 Task: Create a task  Integrate website with customer relationship management (CRM) systems , assign it to team member softage.5@softage.net in the project AgileMission and update the status of the task to  On Track  , set the priority of the task to Low
Action: Mouse moved to (70, 48)
Screenshot: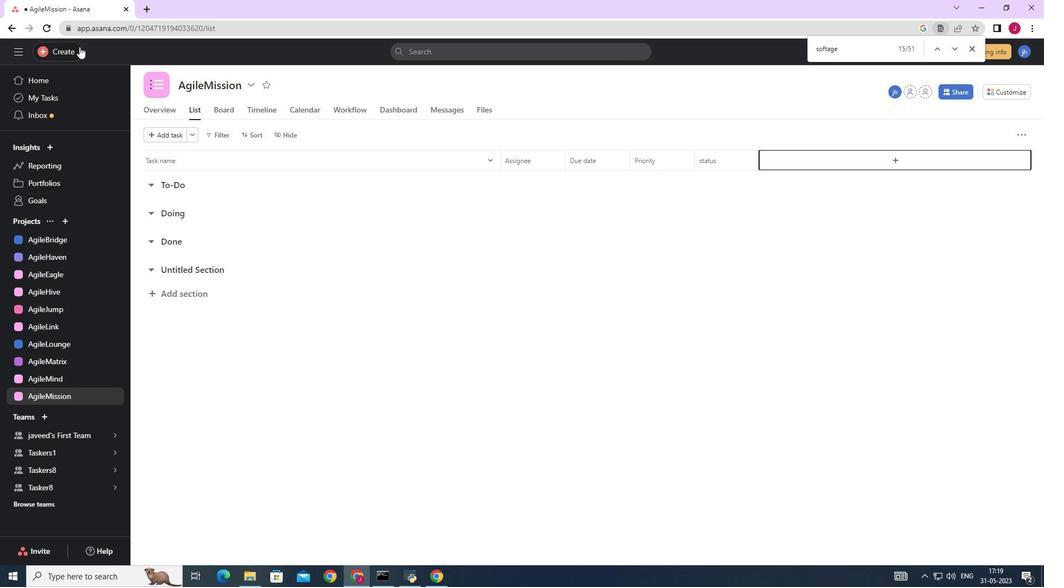 
Action: Mouse pressed left at (70, 48)
Screenshot: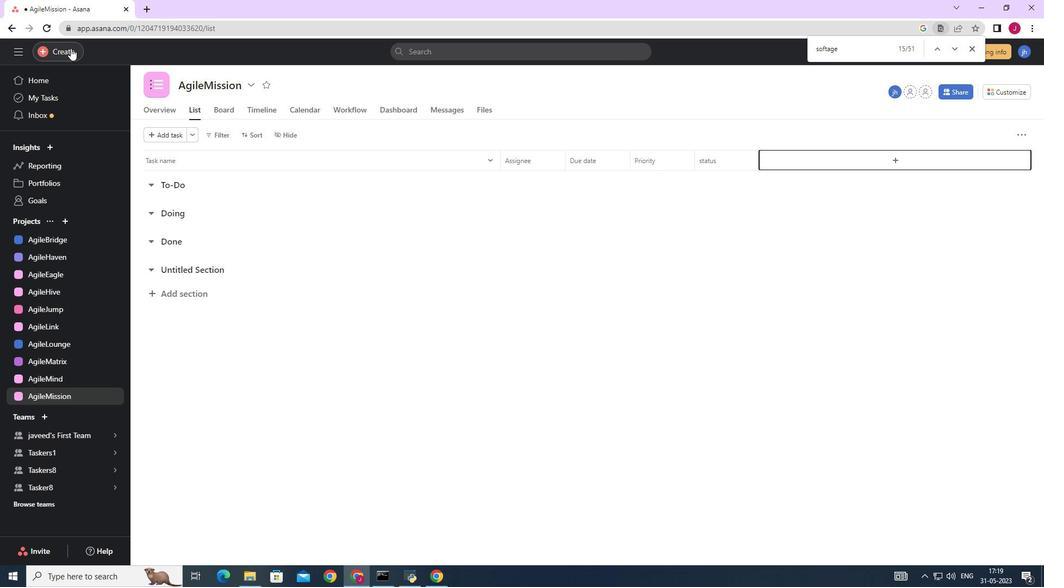 
Action: Mouse moved to (119, 57)
Screenshot: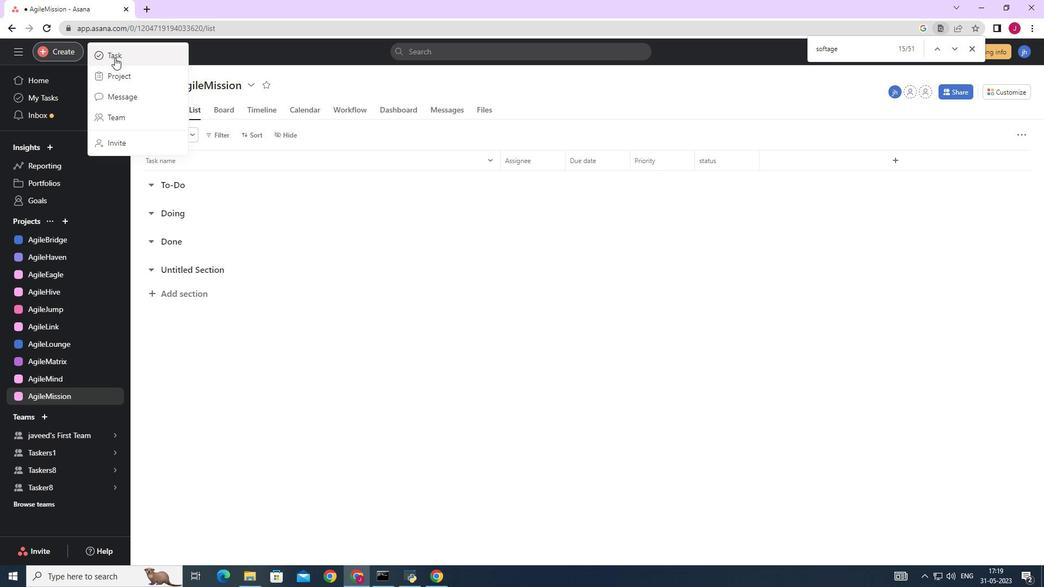 
Action: Mouse pressed left at (119, 57)
Screenshot: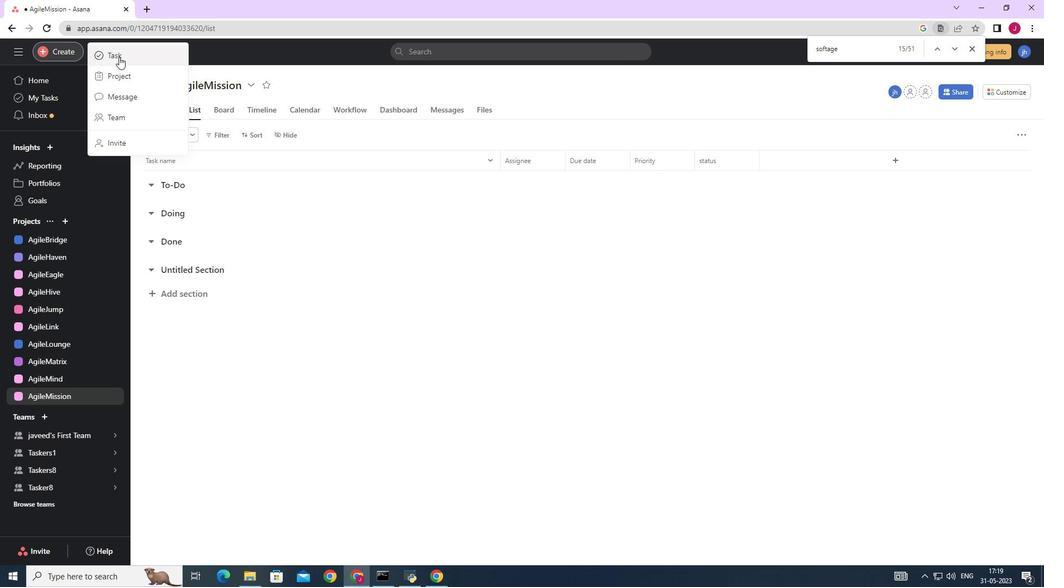 
Action: Mouse moved to (849, 359)
Screenshot: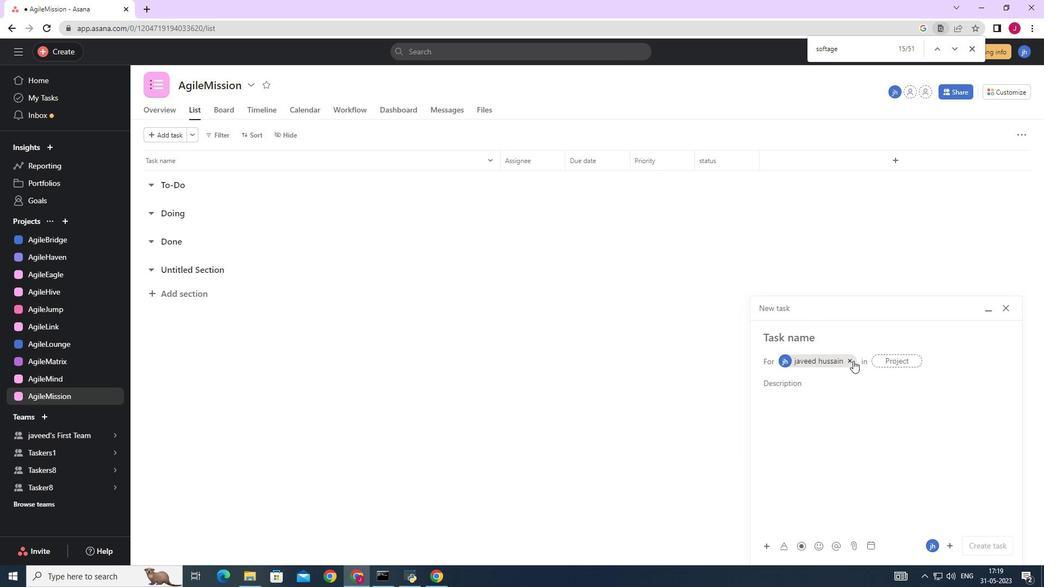 
Action: Mouse pressed left at (849, 359)
Screenshot: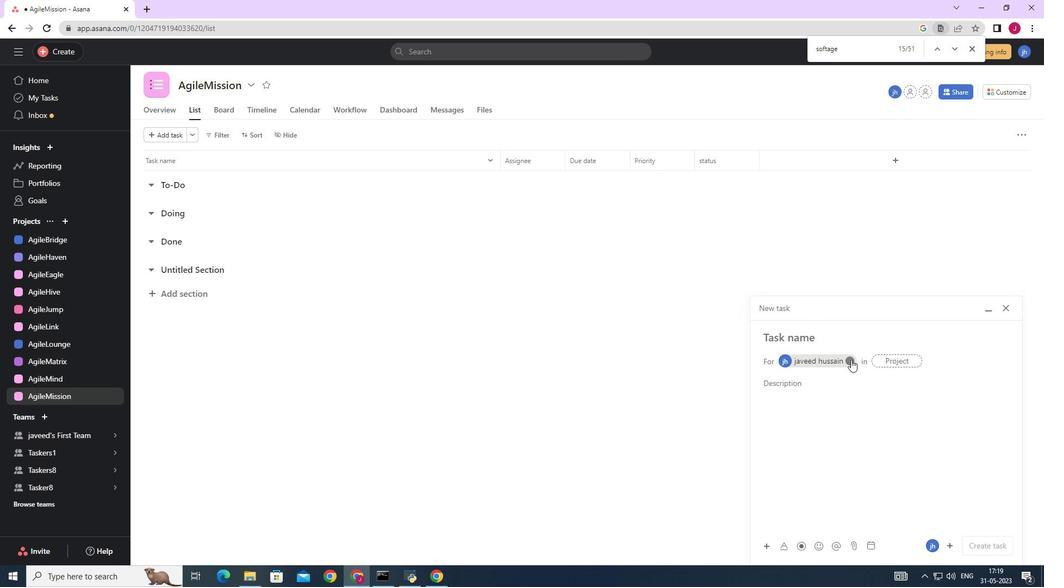 
Action: Mouse moved to (809, 340)
Screenshot: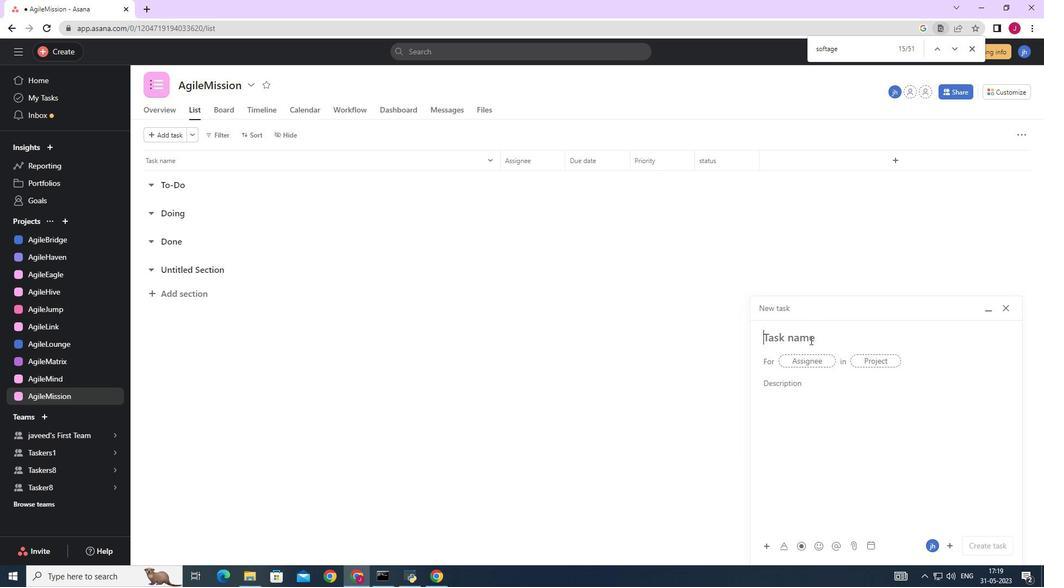 
Action: Key pressed <Key.caps_lock>I<Key.caps_lock>ntegrate<Key.space>website<Key.space>with<Key.space>customer<Key.space>relarionship<Key.space>management<Key.space><Key.shift_r><Key.shift_r><Key.shift_r><Key.shift_r><Key.shift_r><Key.shift_r><Key.shift_r><Key.shift_r><Key.shift_r><Key.shift_r><Key.shift_r><Key.shift_r><Key.shift_r><Key.shift_r>(<Key.caps_lock>CRM<Key.shift_r>)<Key.space><Key.caps_lock>systems
Screenshot: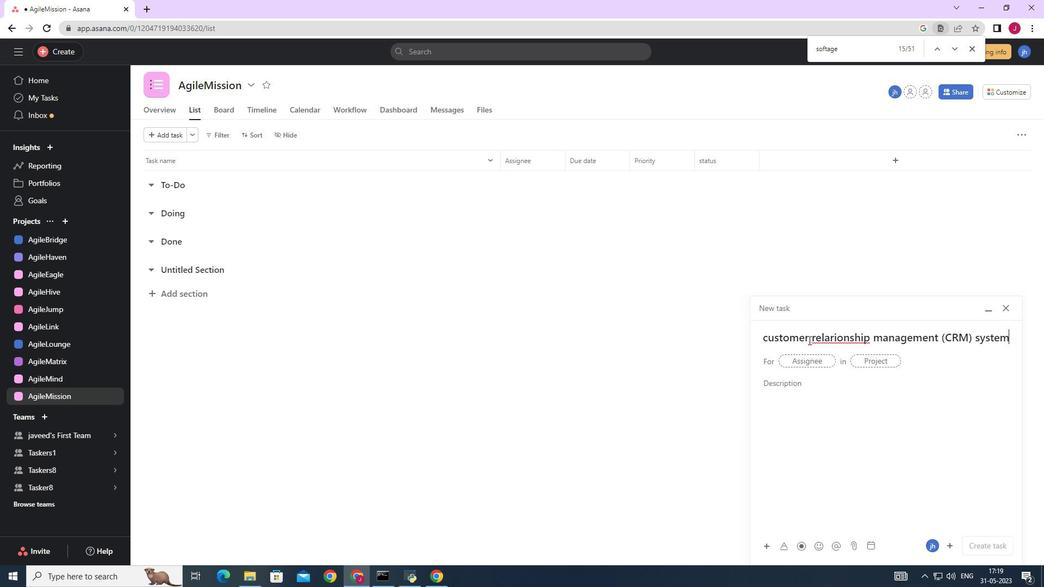
Action: Mouse moved to (834, 338)
Screenshot: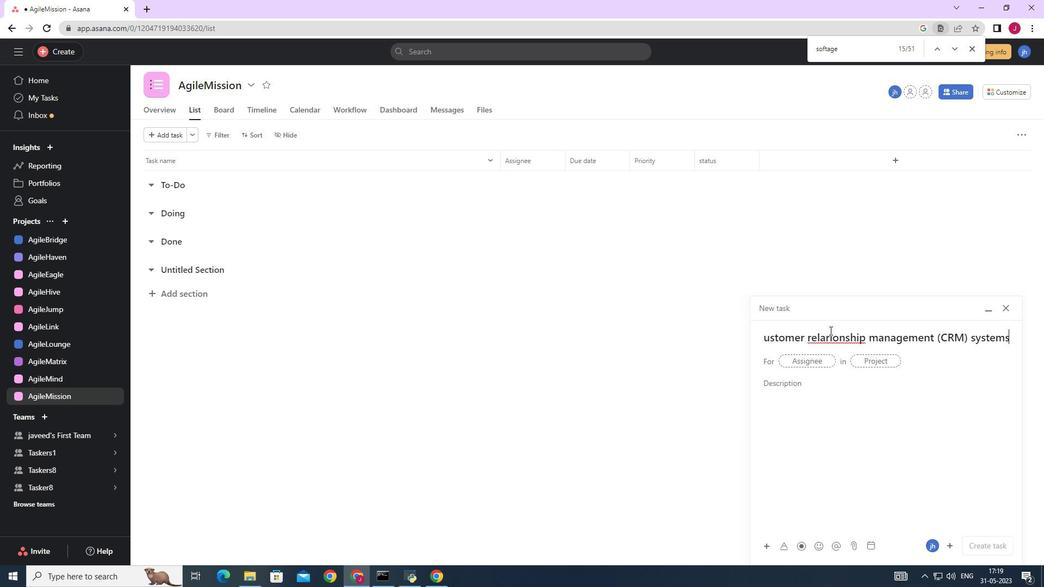 
Action: Mouse pressed right at (834, 338)
Screenshot: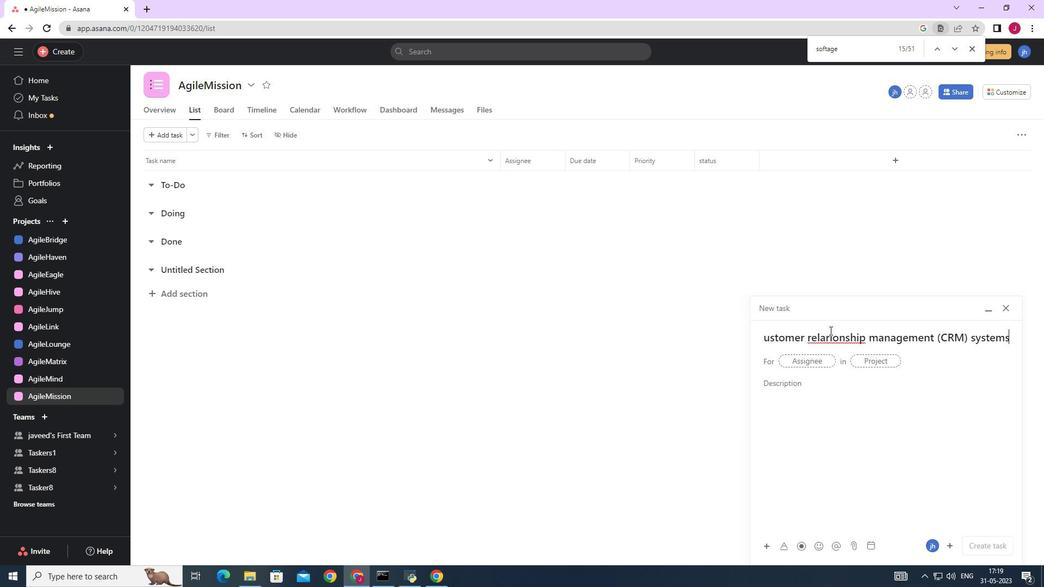 
Action: Mouse moved to (853, 346)
Screenshot: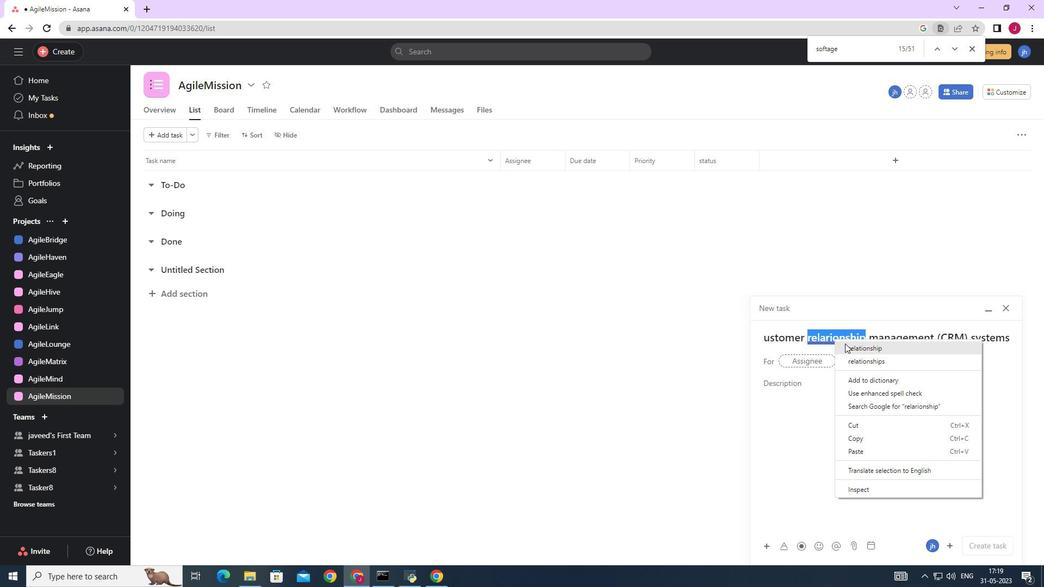 
Action: Mouse pressed left at (853, 346)
Screenshot: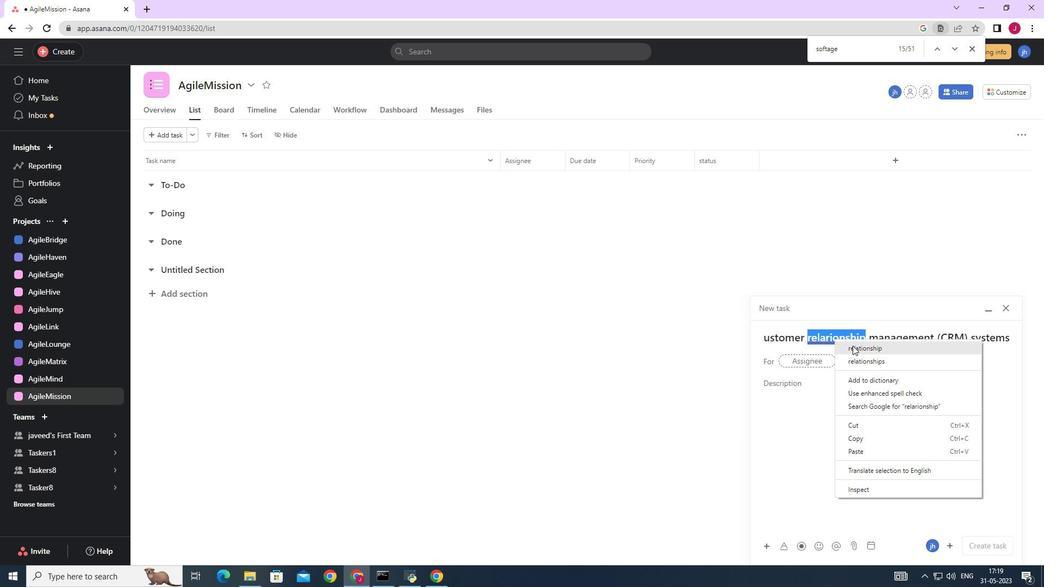 
Action: Mouse moved to (813, 362)
Screenshot: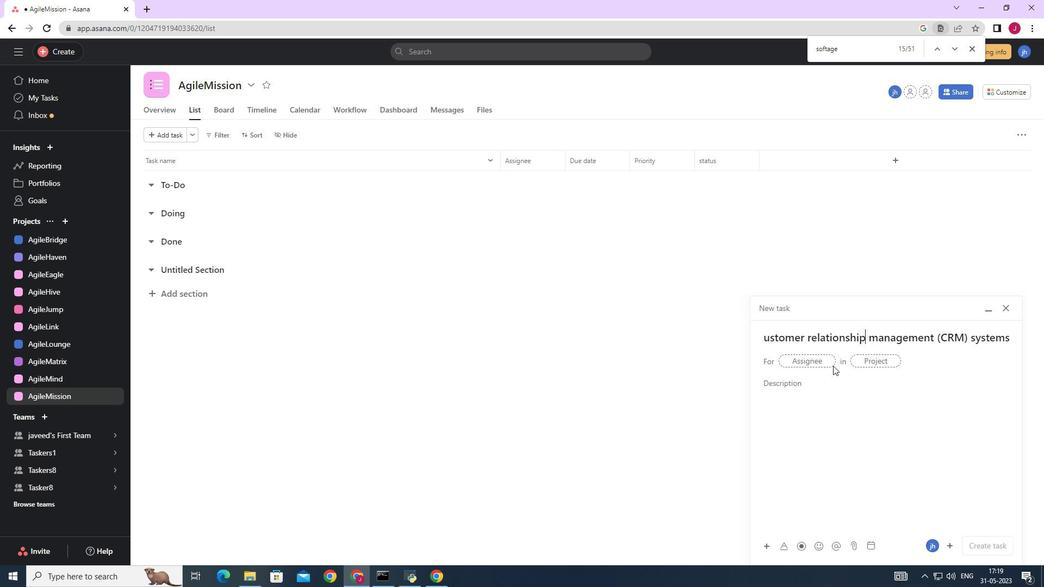 
Action: Mouse pressed left at (813, 362)
Screenshot: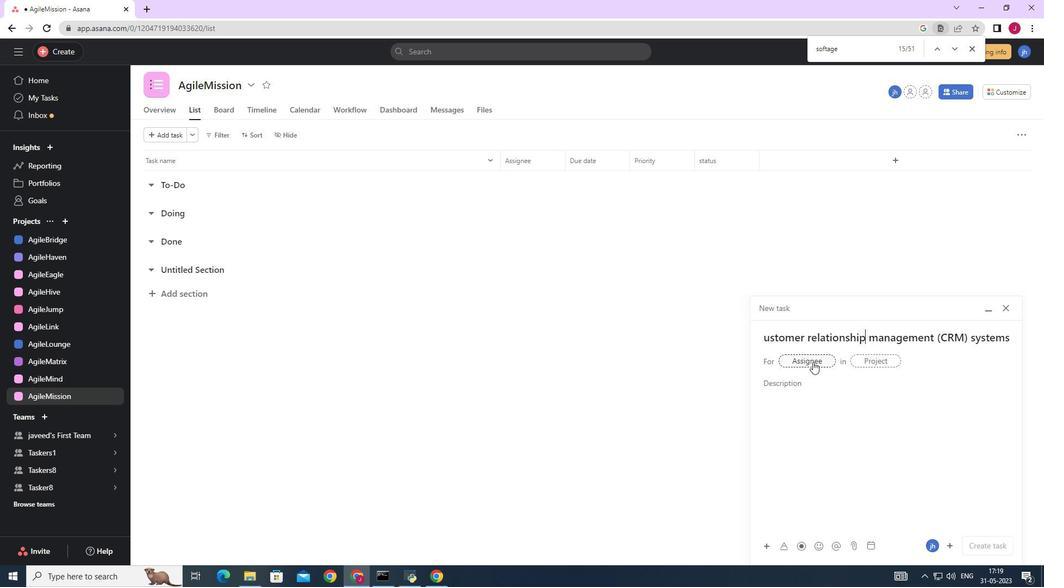 
Action: Key pressed softage.5
Screenshot: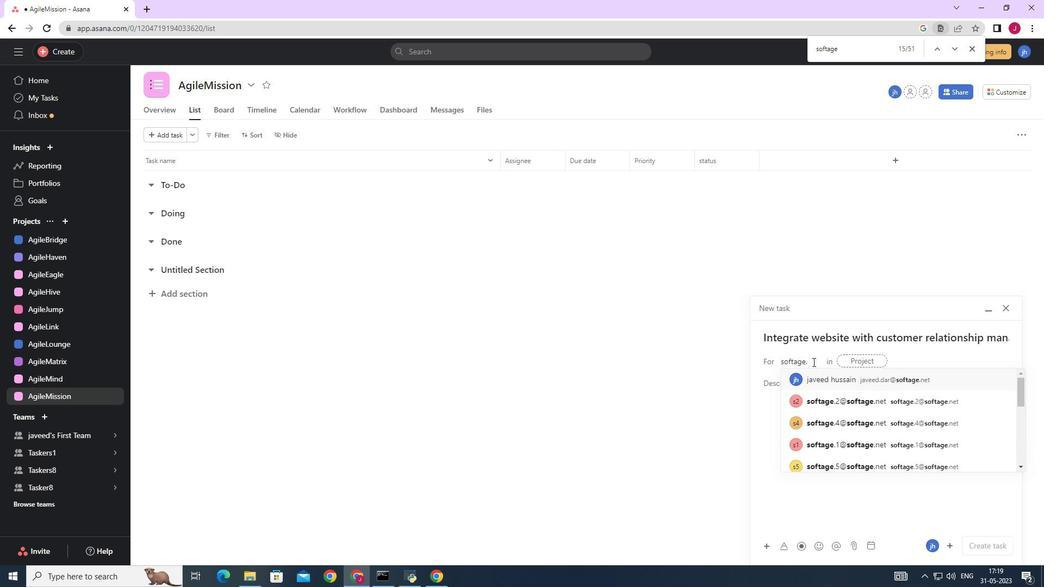 
Action: Mouse moved to (874, 378)
Screenshot: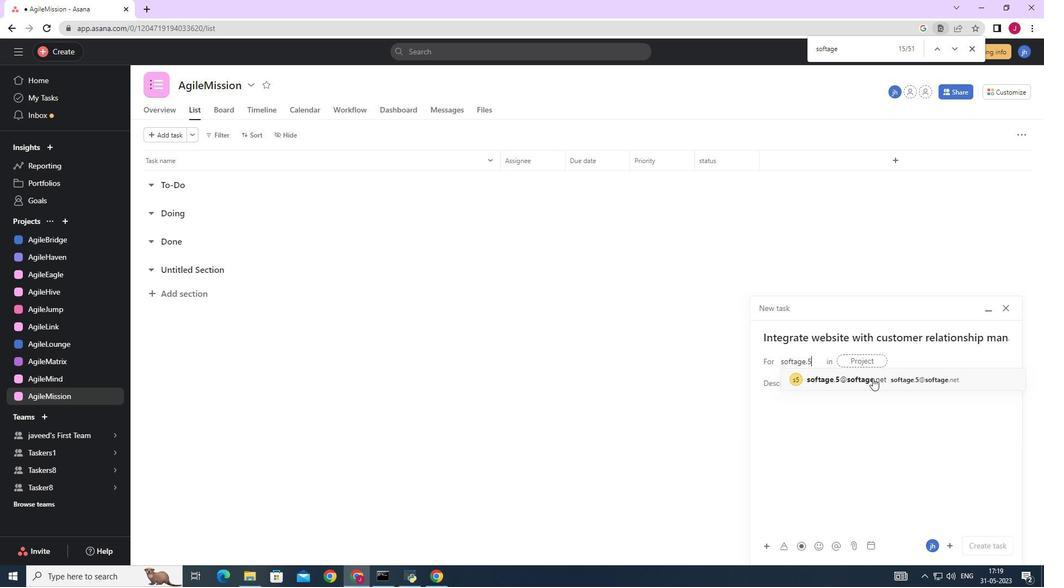 
Action: Mouse pressed left at (874, 378)
Screenshot: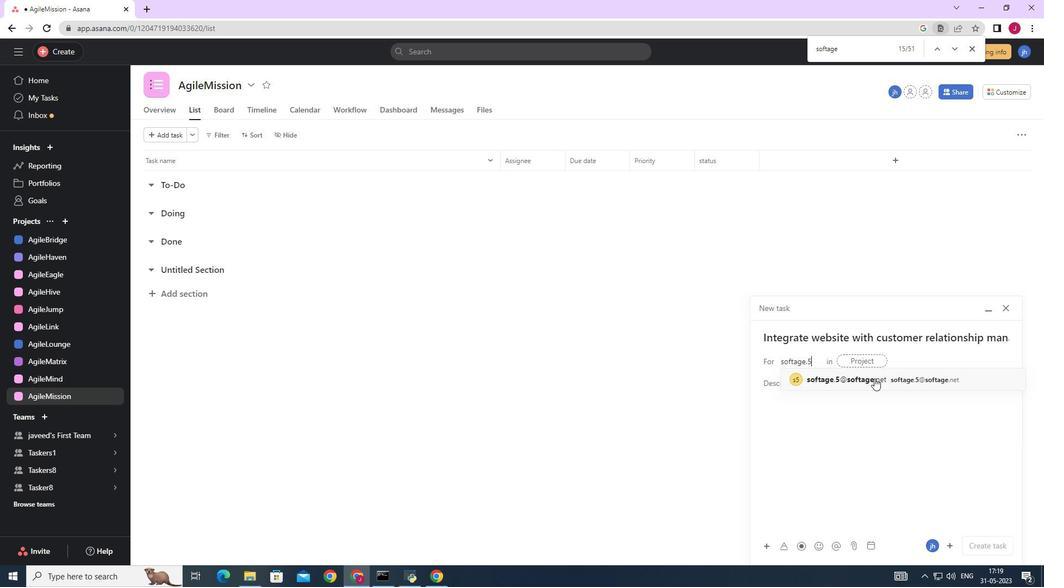 
Action: Mouse moved to (683, 380)
Screenshot: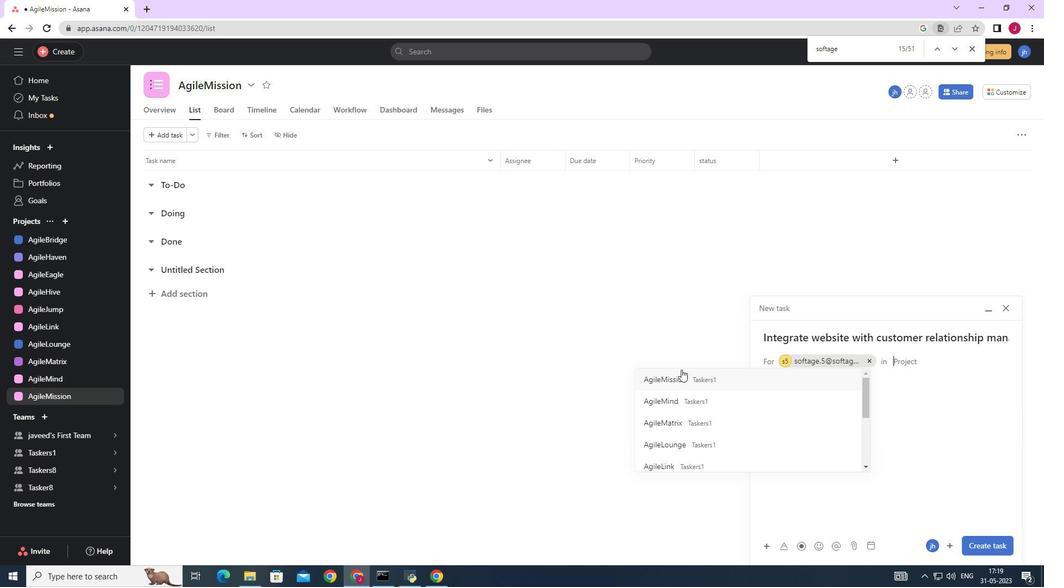 
Action: Mouse pressed left at (683, 380)
Screenshot: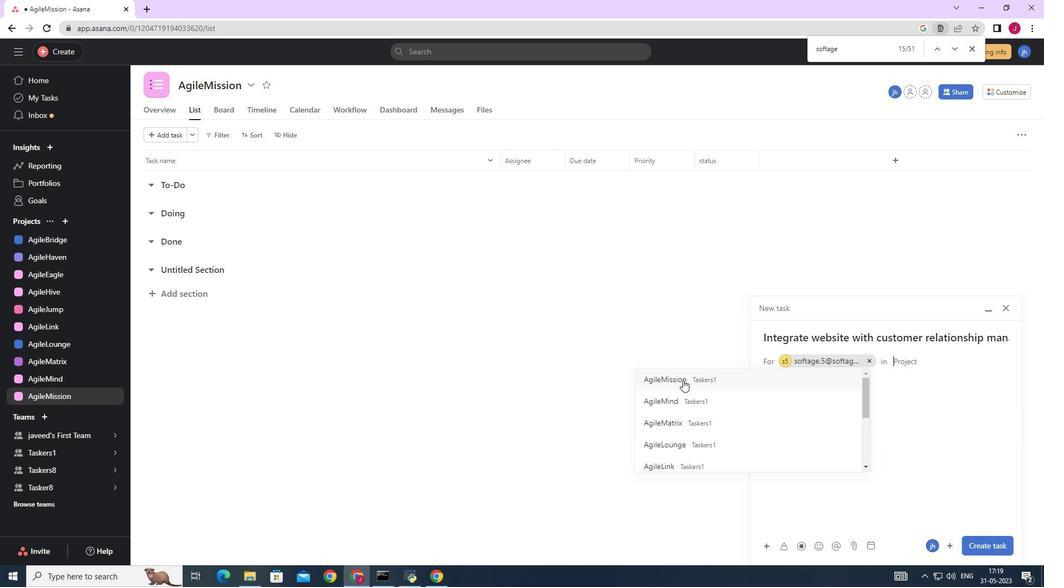 
Action: Mouse moved to (819, 388)
Screenshot: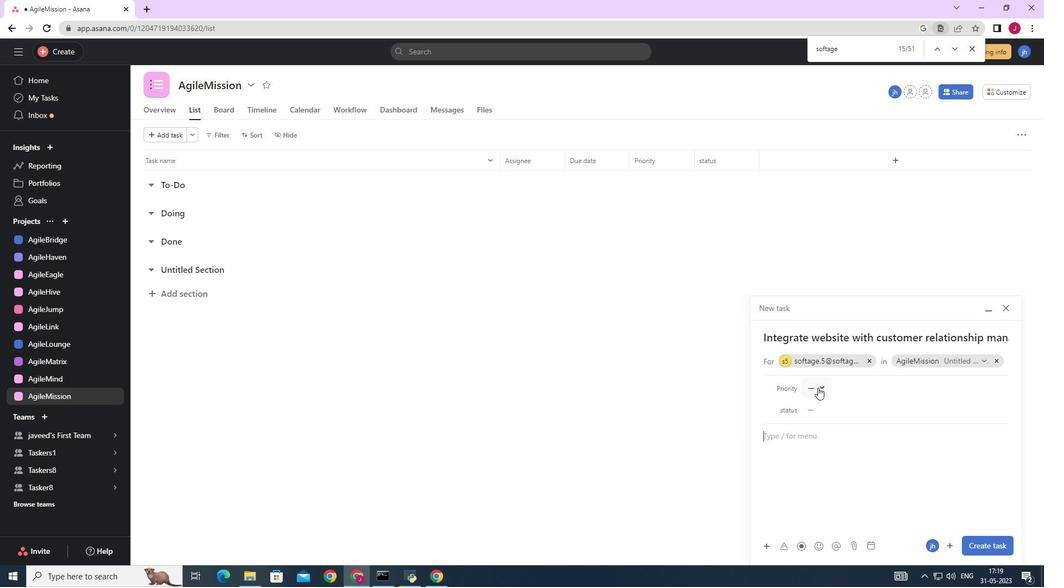 
Action: Mouse pressed left at (819, 388)
Screenshot: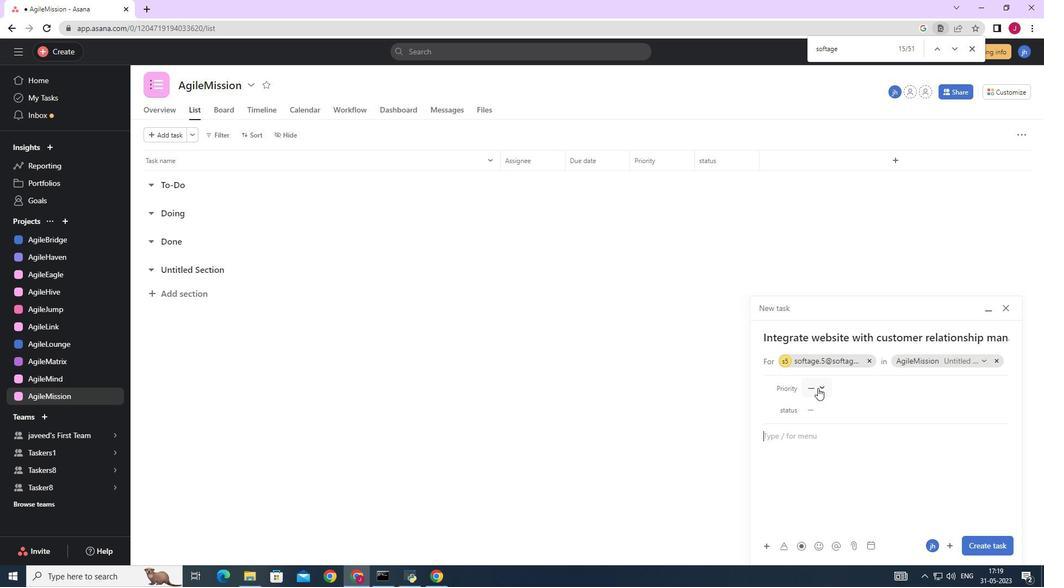 
Action: Mouse moved to (839, 460)
Screenshot: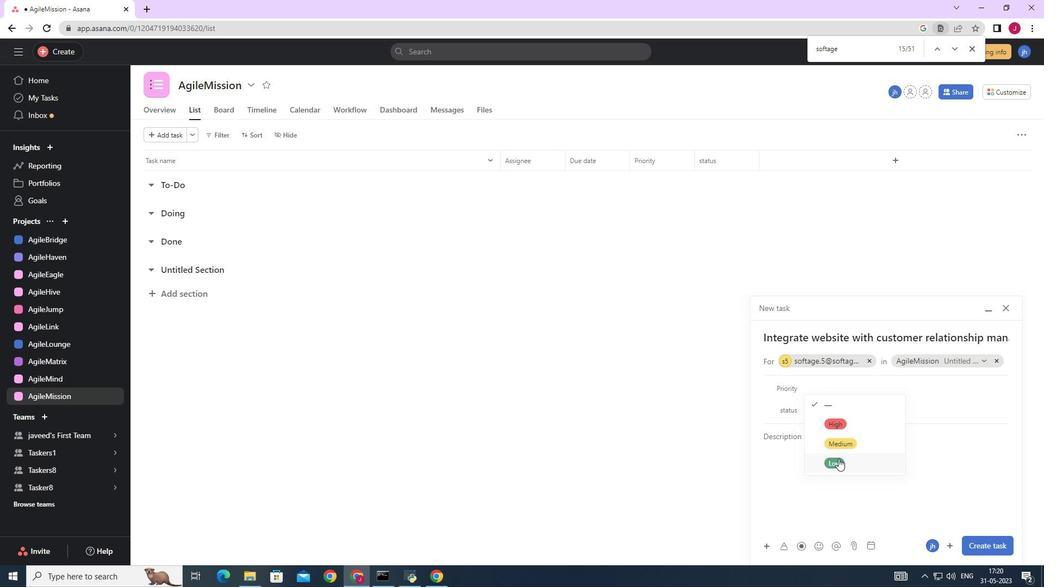 
Action: Mouse pressed left at (839, 460)
Screenshot: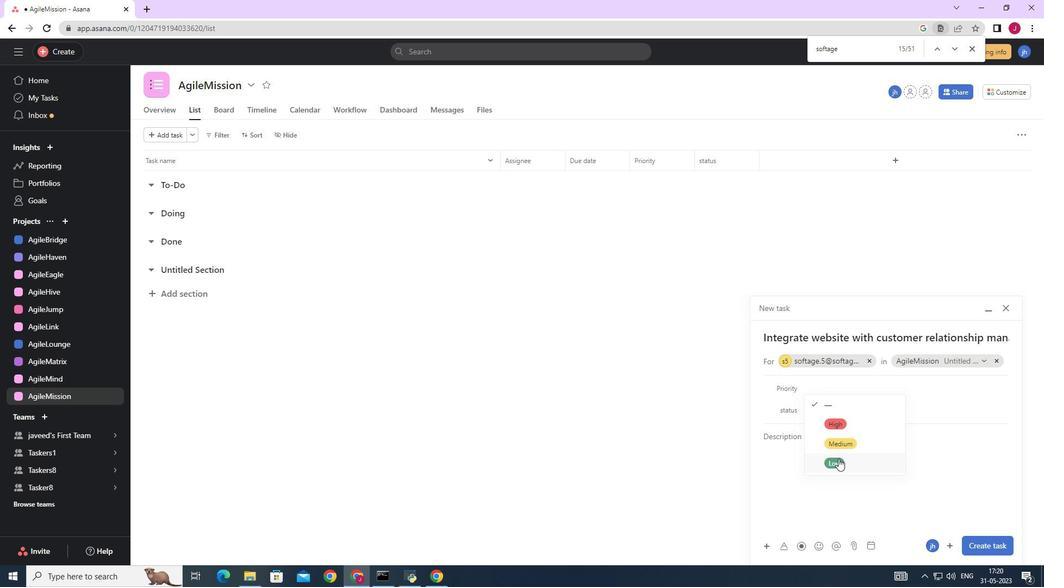 
Action: Mouse moved to (816, 411)
Screenshot: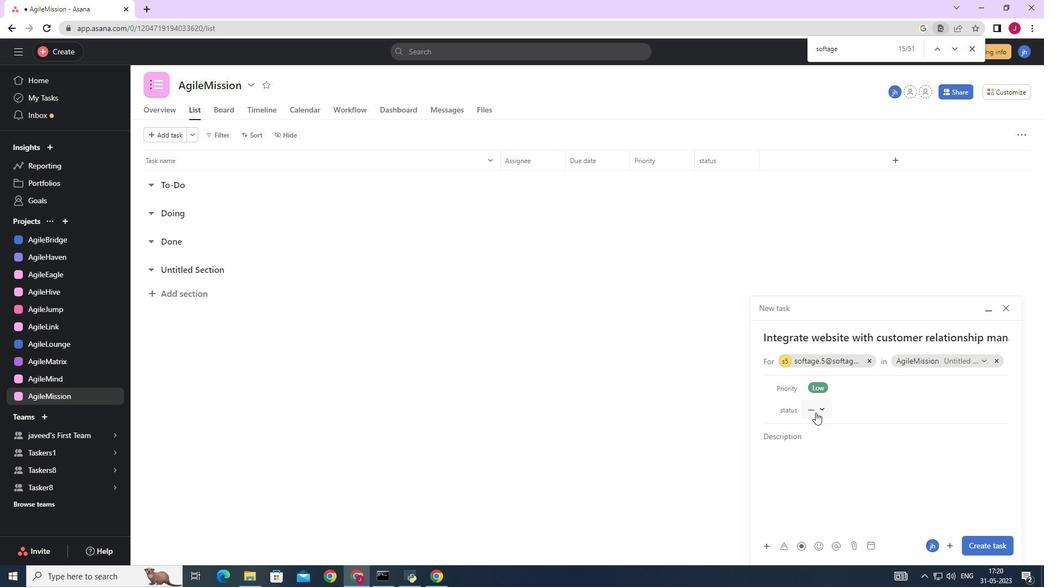 
Action: Mouse pressed left at (816, 411)
Screenshot: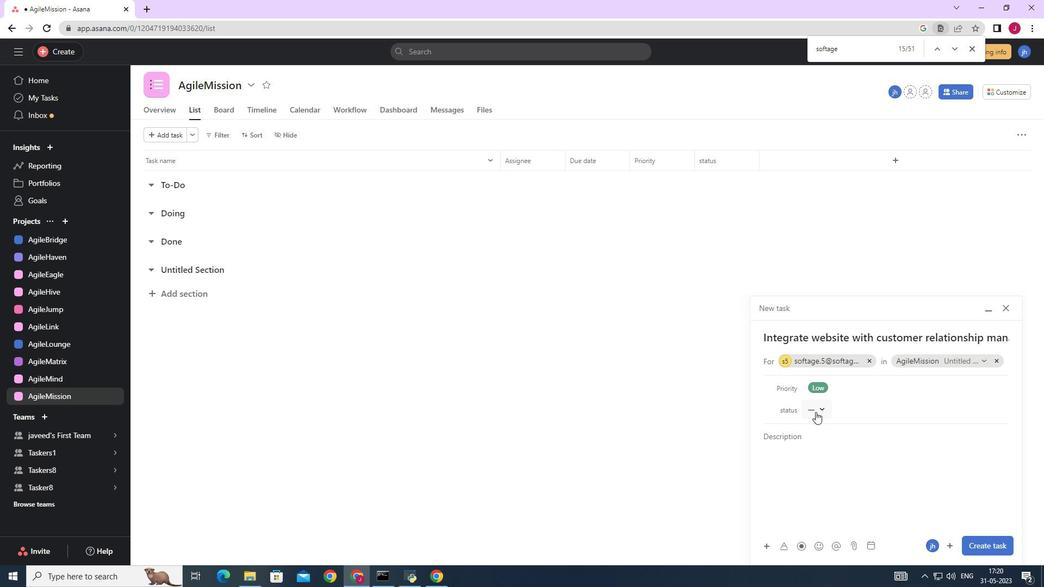 
Action: Mouse moved to (835, 443)
Screenshot: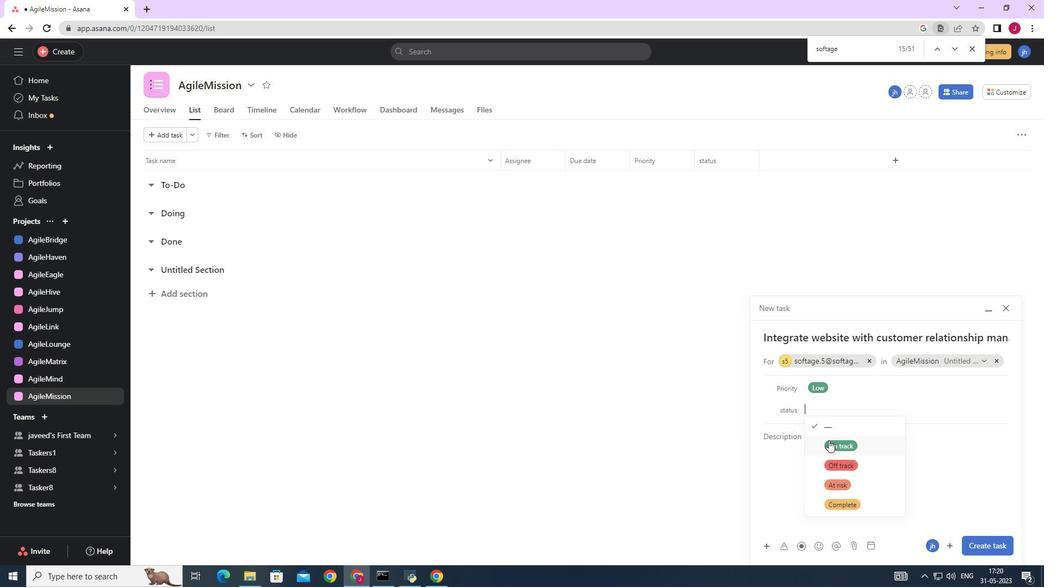 
Action: Mouse pressed left at (835, 443)
Screenshot: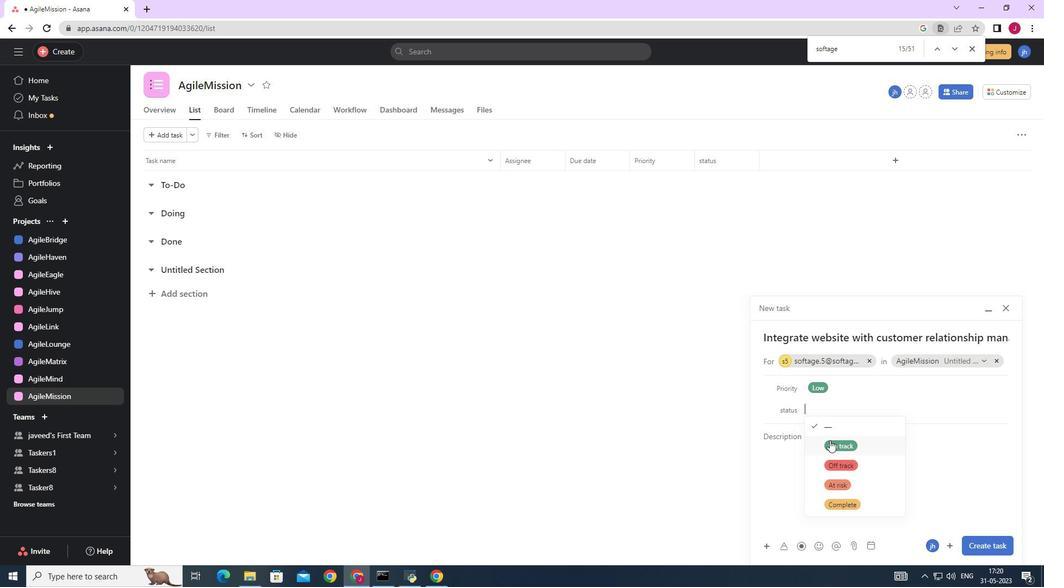 
Action: Mouse moved to (985, 545)
Screenshot: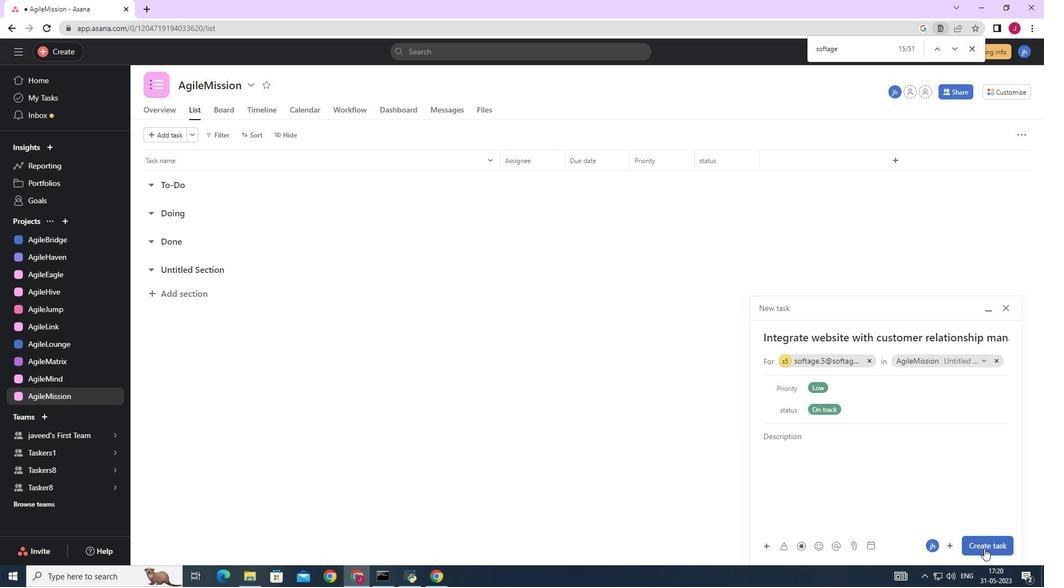 
Action: Mouse pressed left at (985, 545)
Screenshot: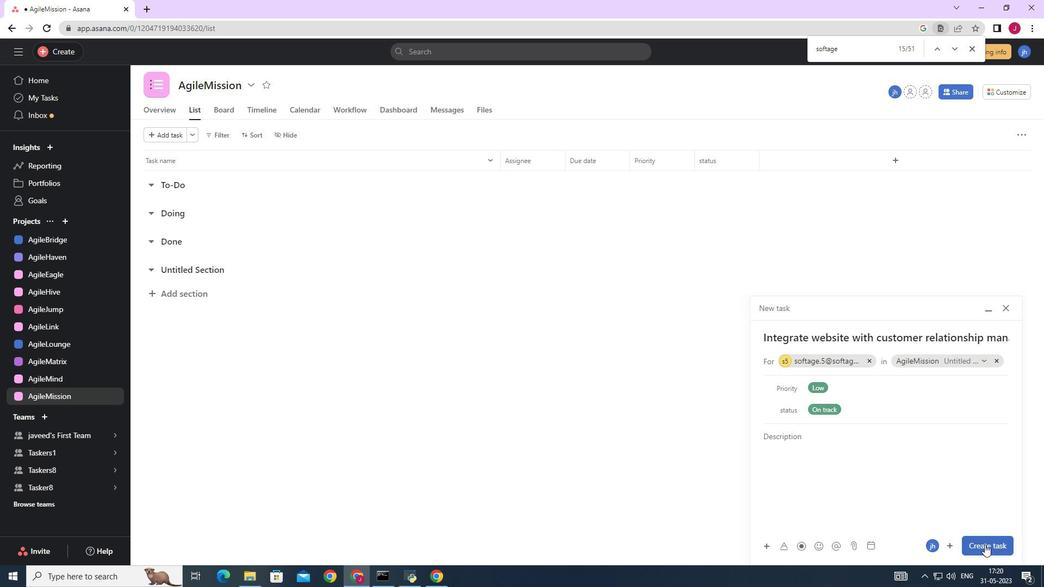 
Action: Mouse moved to (840, 410)
Screenshot: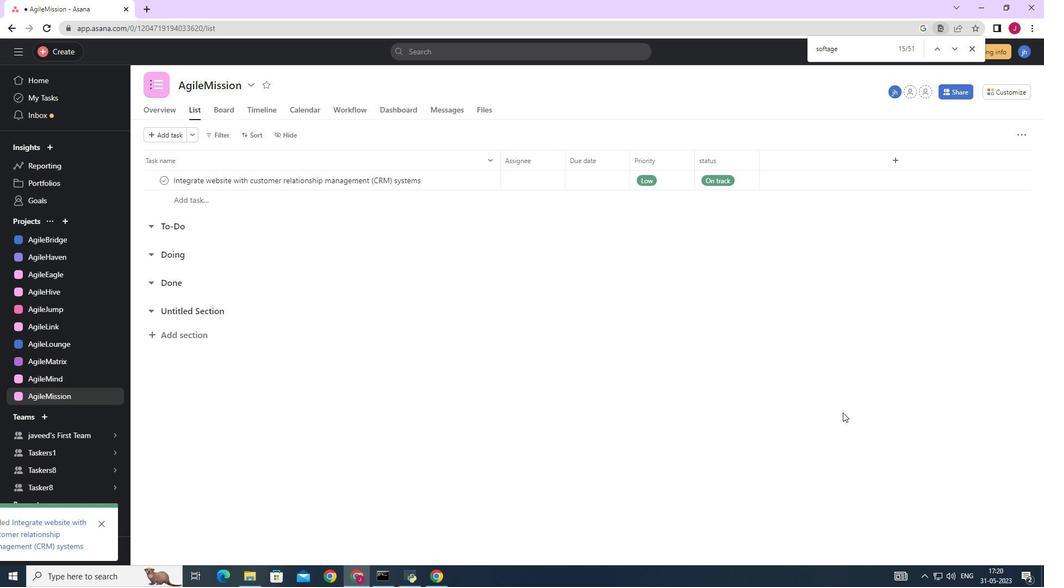 
